 Task: Apply layout main point in current slide.
Action: Mouse moved to (378, 93)
Screenshot: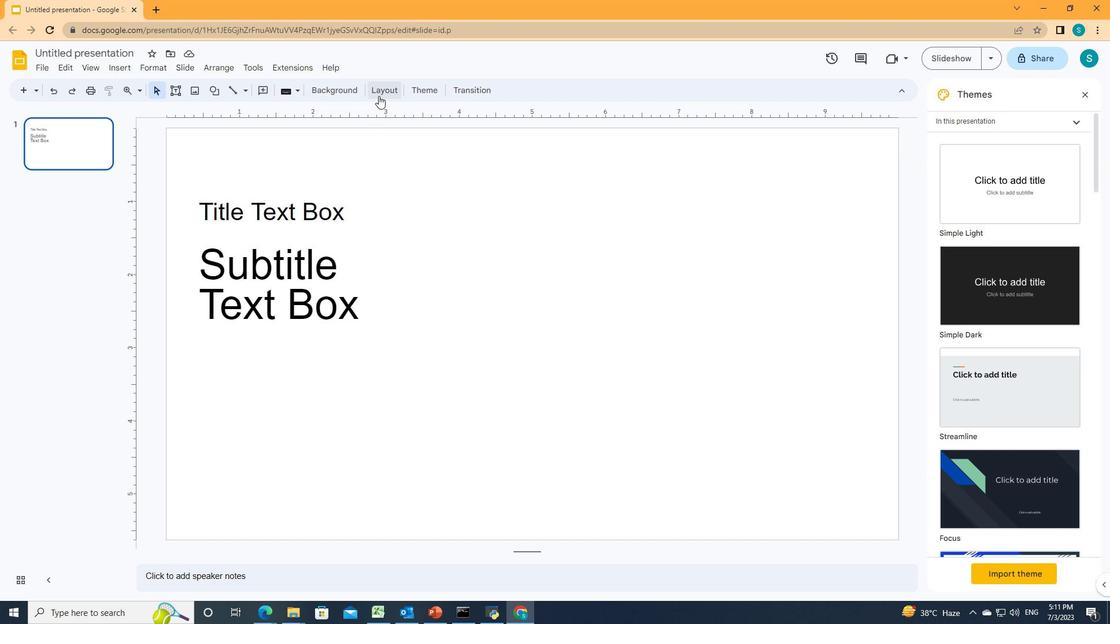 
Action: Mouse pressed left at (378, 93)
Screenshot: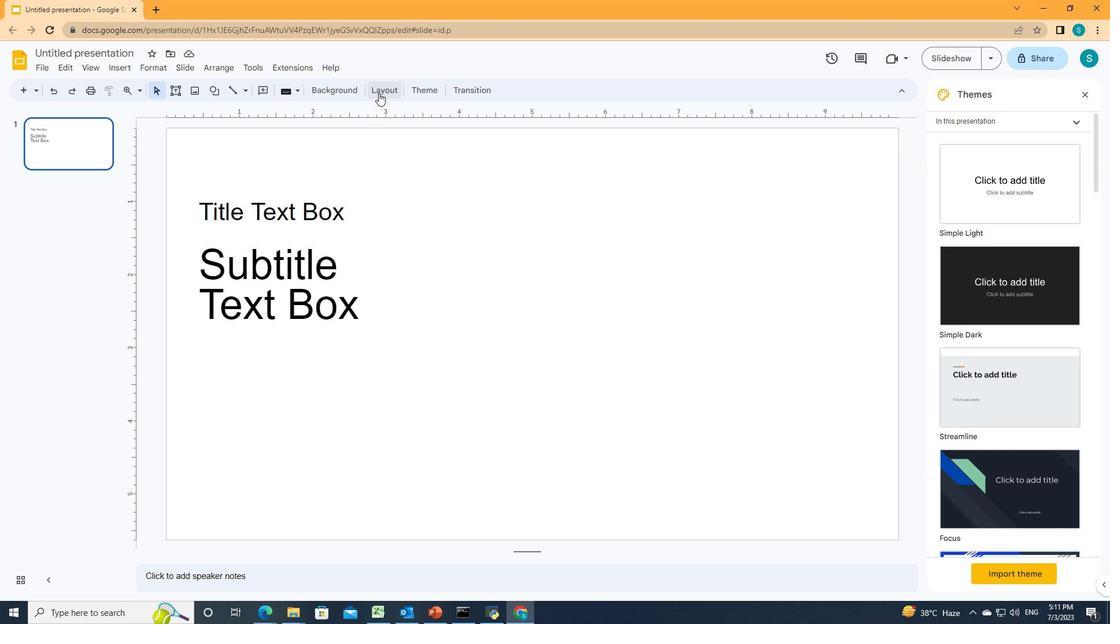 
Action: Mouse moved to (396, 260)
Screenshot: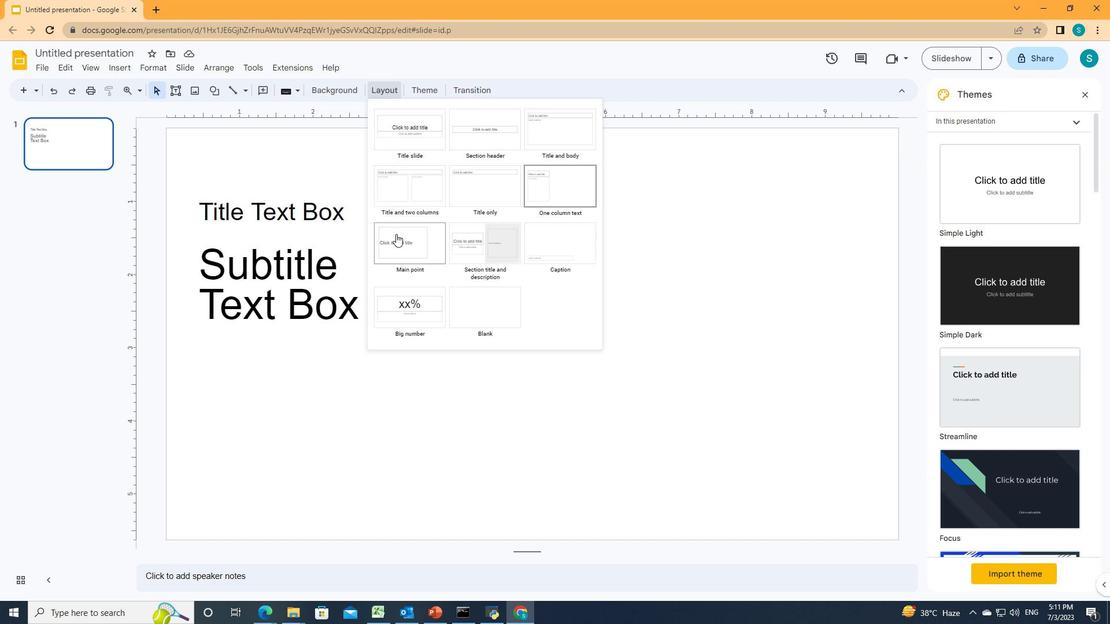 
Action: Mouse pressed left at (396, 260)
Screenshot: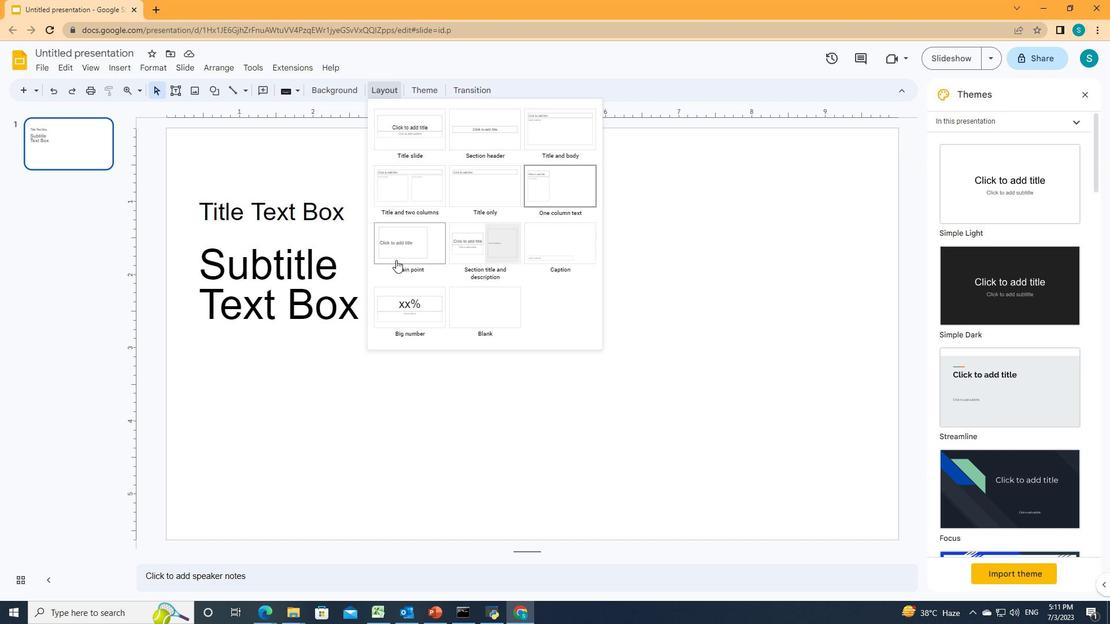 
